 Task: Start in the project BeyondTech the sprint 'Code Rush', with a duration of 2 weeks. Start in the project BeyondTech the sprint 'Code Rush', with a duration of 1 week. Start in the project BeyondTech the sprint 'Code Rush', with a duration of 3 weeks
Action: Mouse moved to (158, 46)
Screenshot: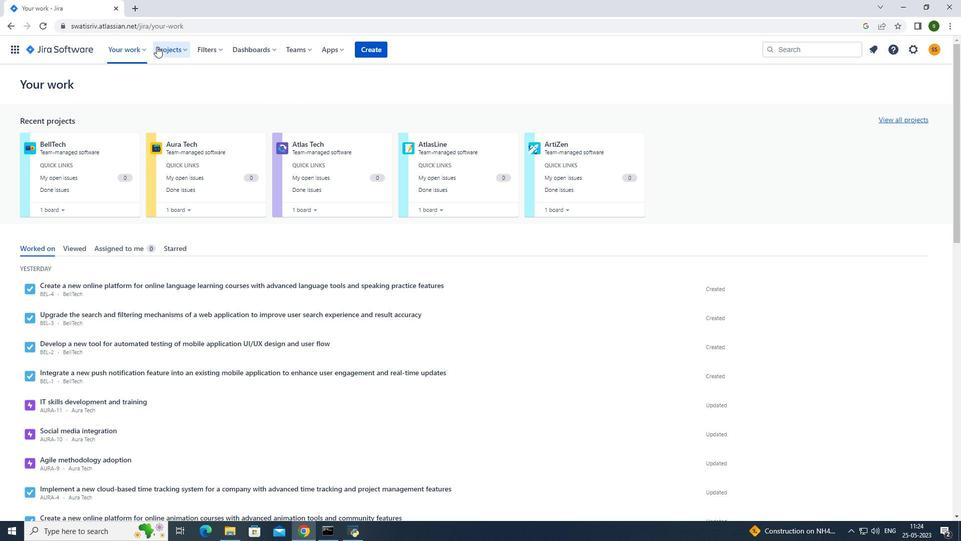 
Action: Mouse pressed left at (158, 46)
Screenshot: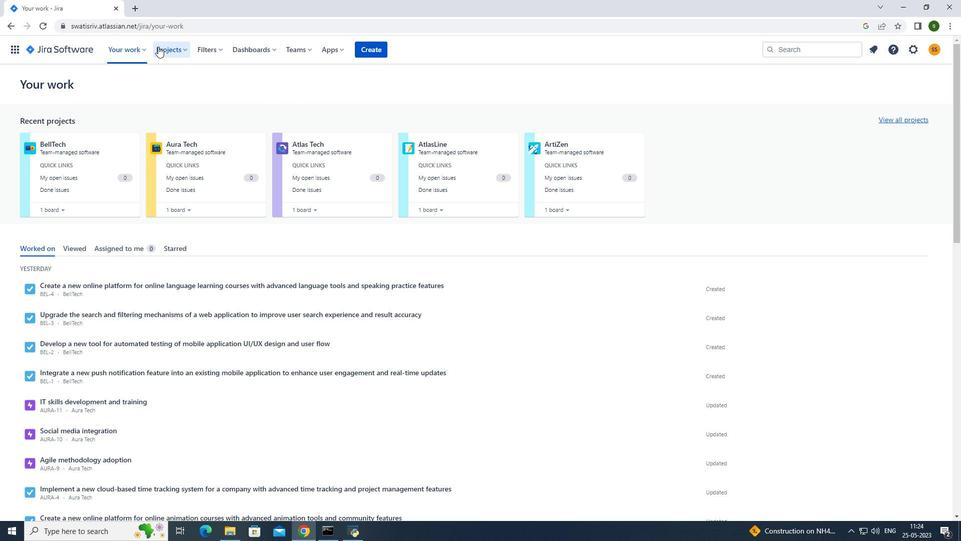 
Action: Mouse moved to (220, 87)
Screenshot: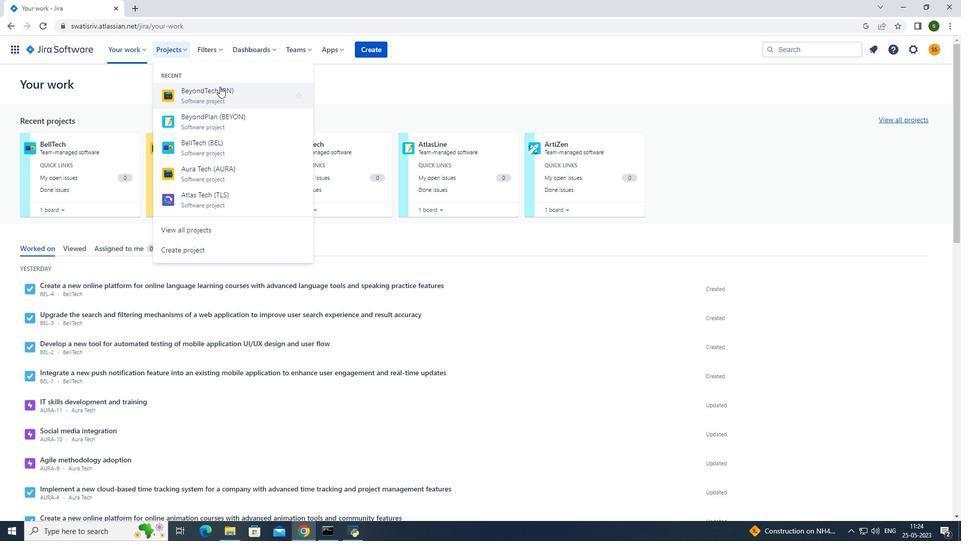 
Action: Mouse pressed left at (220, 87)
Screenshot: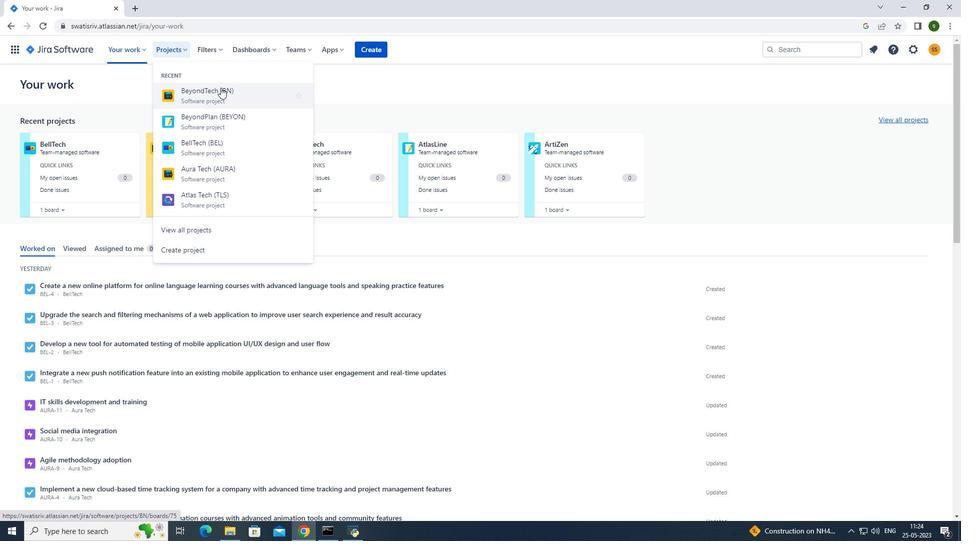 
Action: Mouse moved to (199, 337)
Screenshot: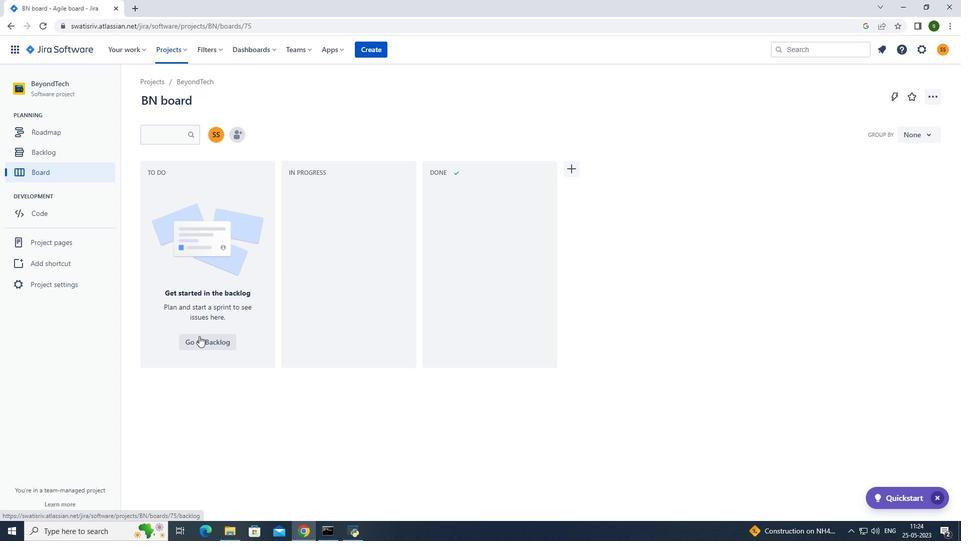
Action: Mouse pressed left at (199, 337)
Screenshot: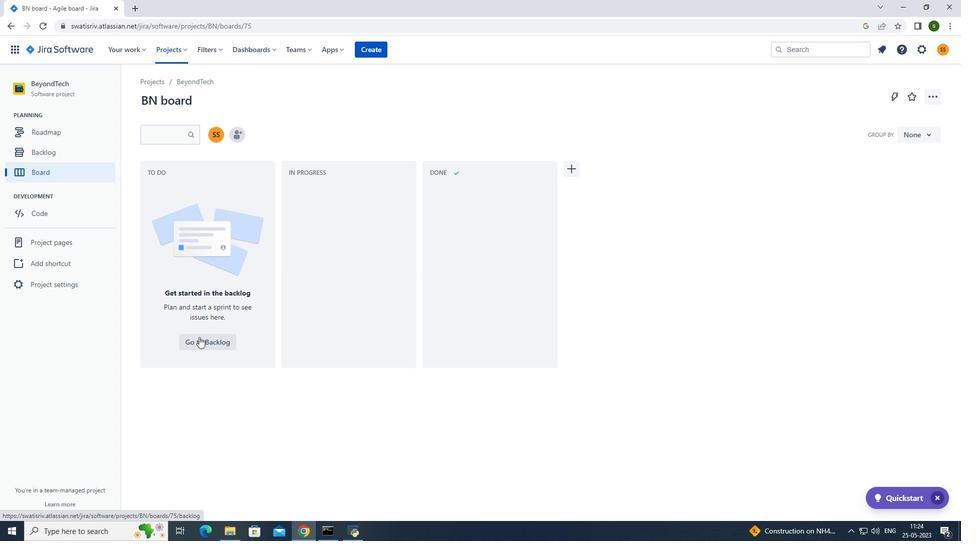 
Action: Mouse moved to (879, 161)
Screenshot: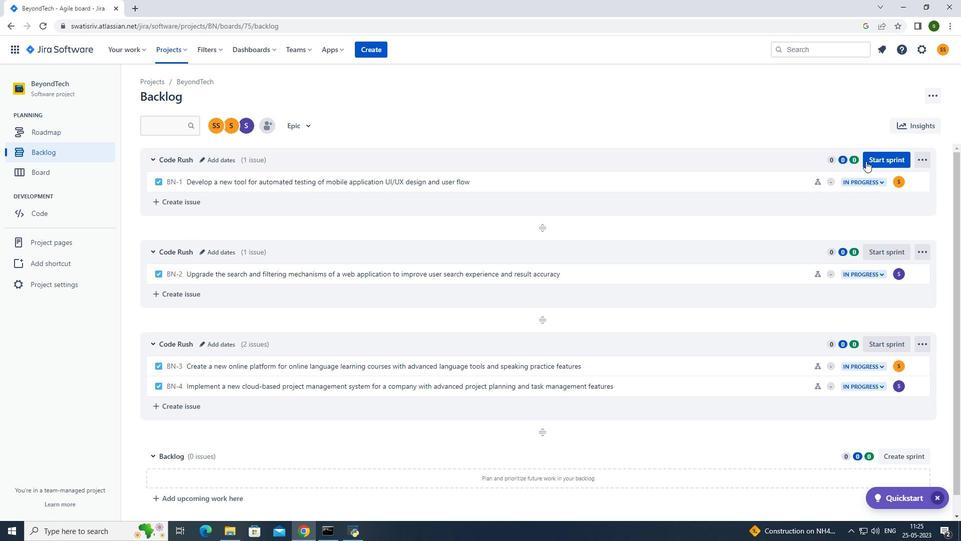 
Action: Mouse pressed left at (879, 161)
Screenshot: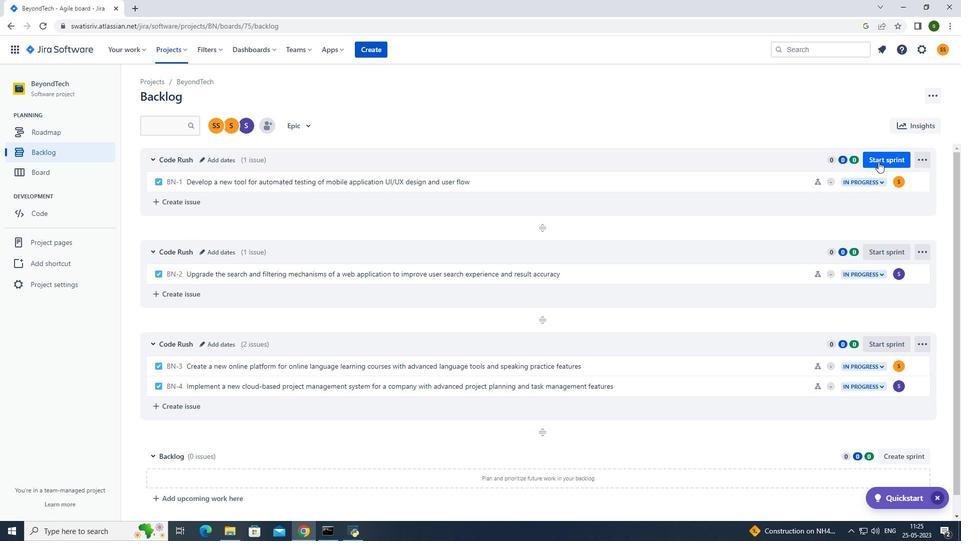 
Action: Mouse moved to (375, 146)
Screenshot: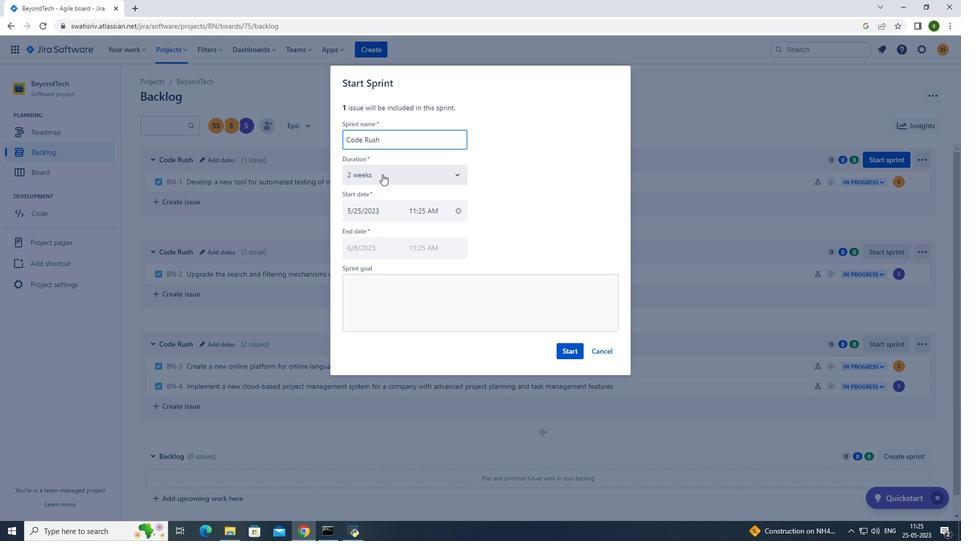 
Action: Mouse pressed left at (375, 146)
Screenshot: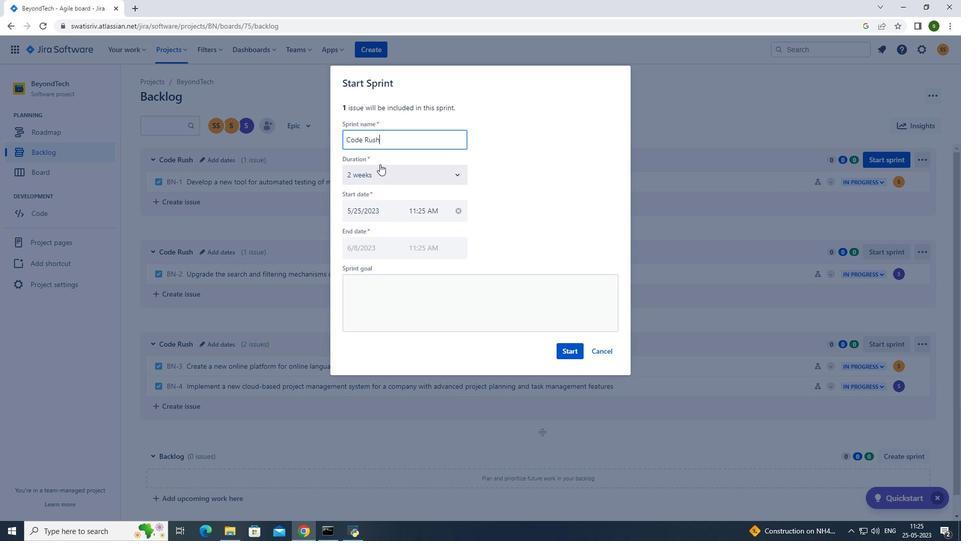 
Action: Mouse moved to (382, 172)
Screenshot: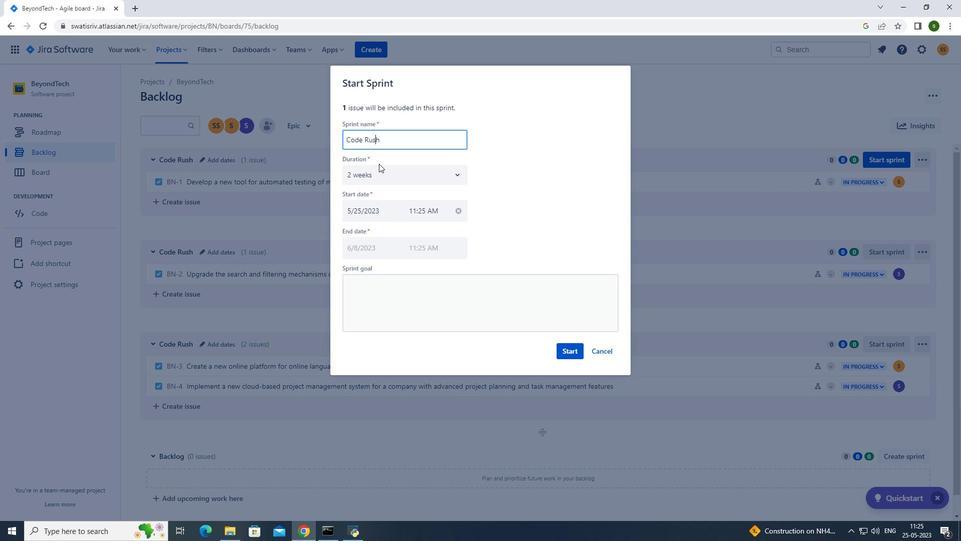 
Action: Mouse pressed left at (382, 172)
Screenshot: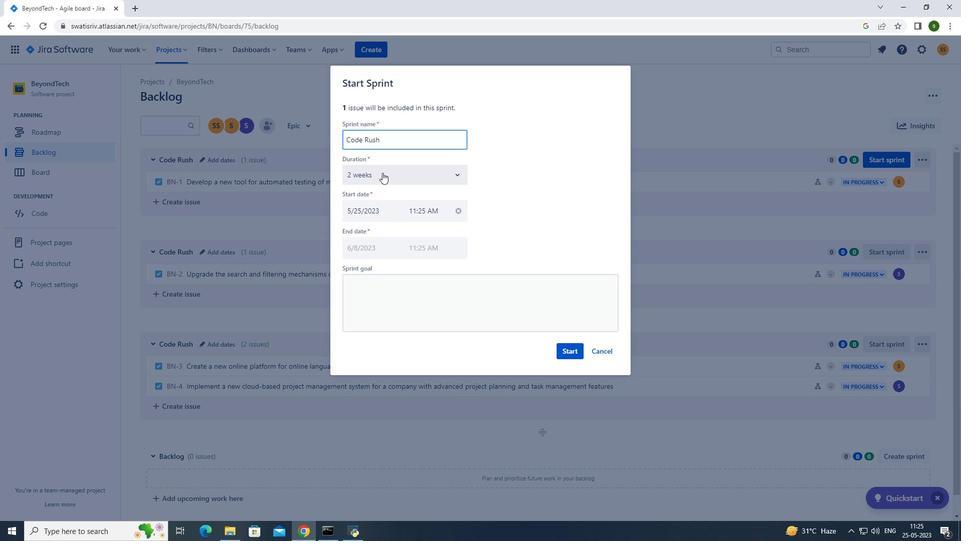 
Action: Mouse moved to (382, 217)
Screenshot: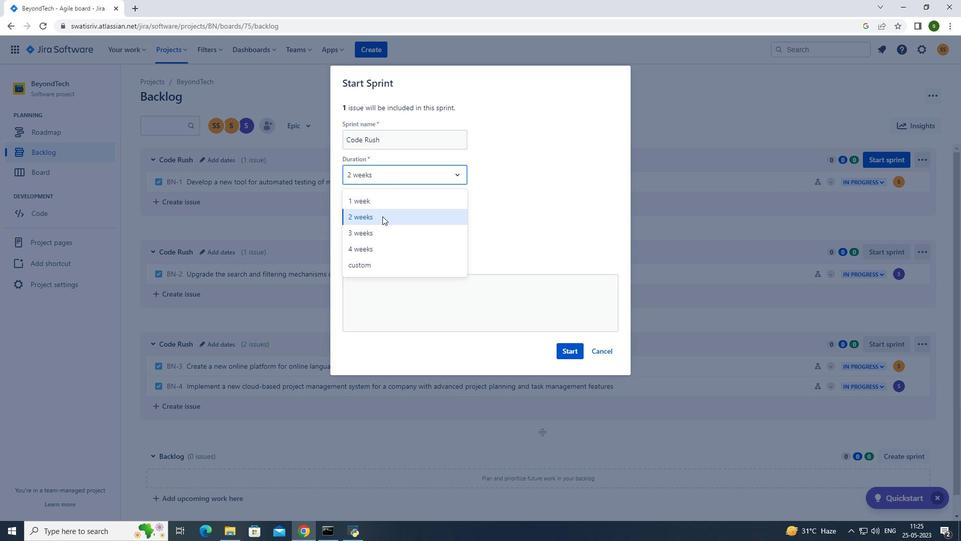 
Action: Mouse pressed left at (382, 217)
Screenshot: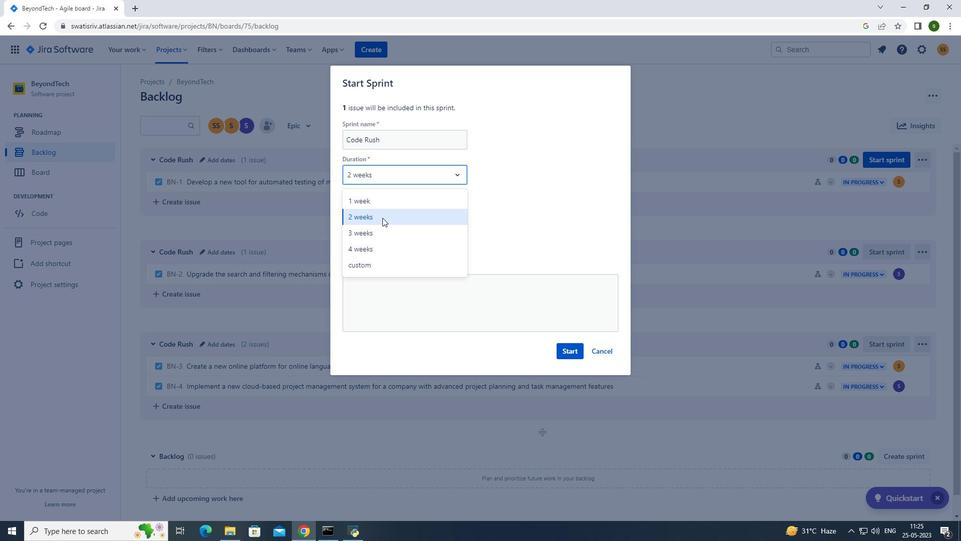 
Action: Mouse moved to (569, 348)
Screenshot: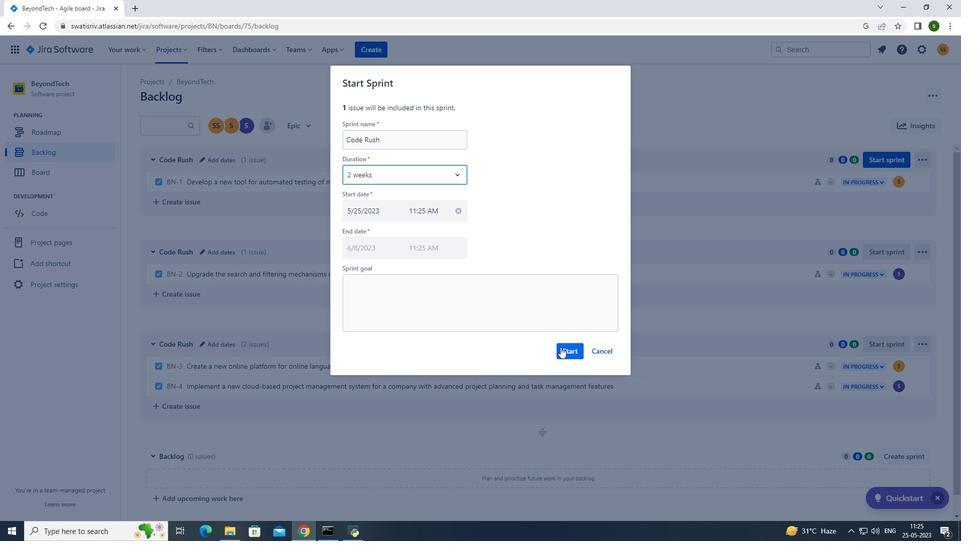 
Action: Mouse pressed left at (569, 348)
Screenshot: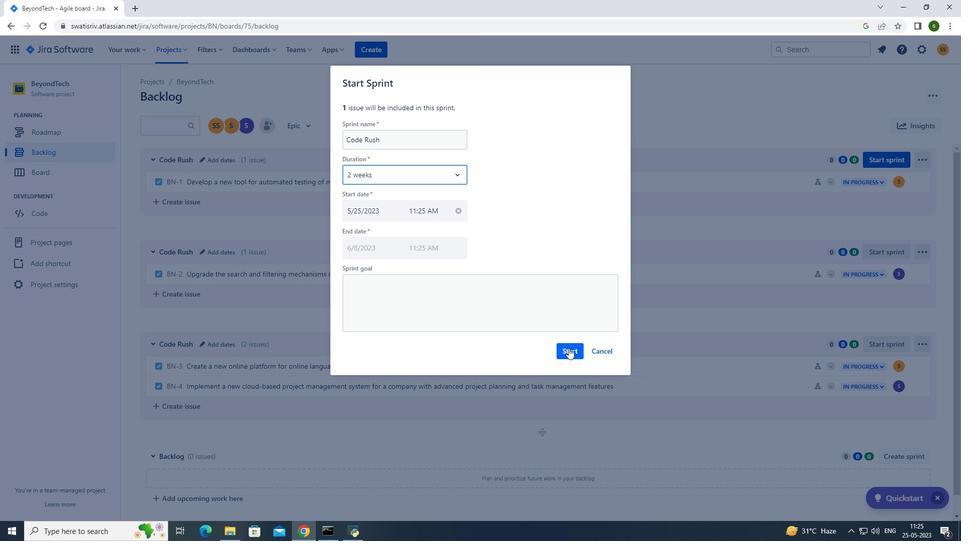 
Action: Mouse moved to (177, 47)
Screenshot: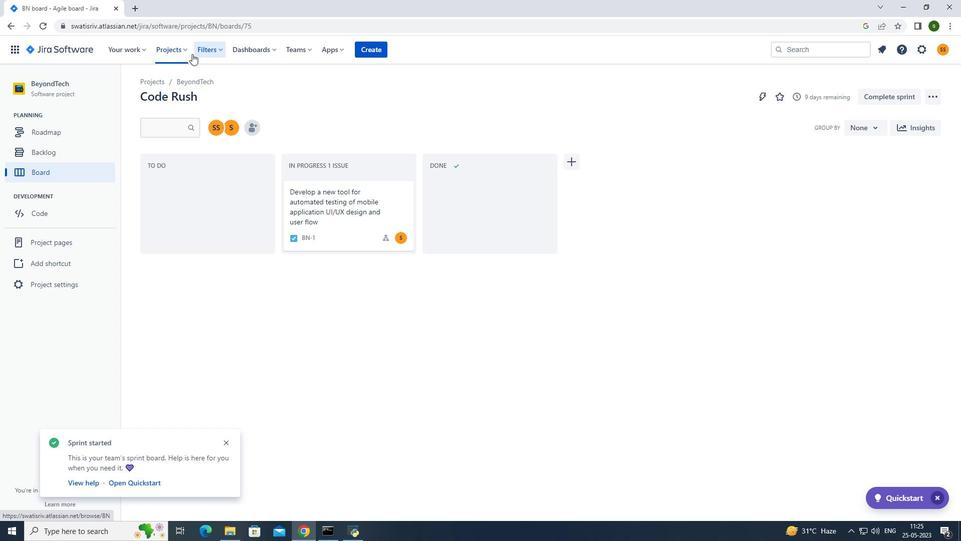 
Action: Mouse pressed left at (177, 47)
Screenshot: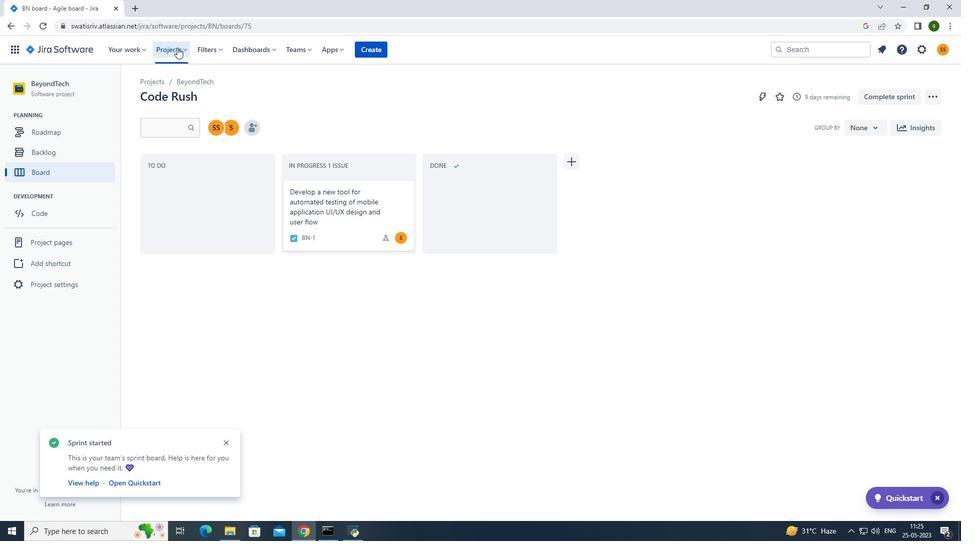 
Action: Mouse moved to (198, 95)
Screenshot: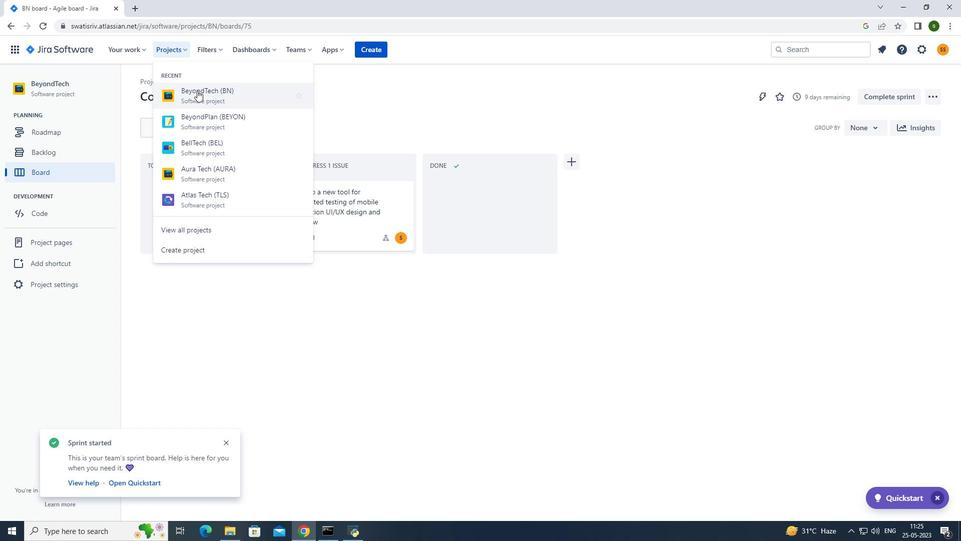 
Action: Mouse pressed left at (198, 95)
Screenshot: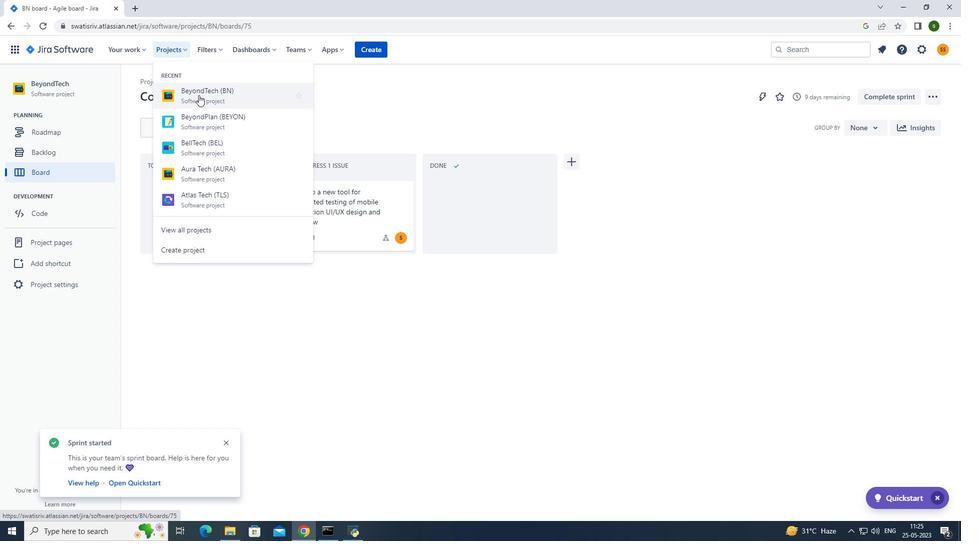 
Action: Mouse moved to (68, 151)
Screenshot: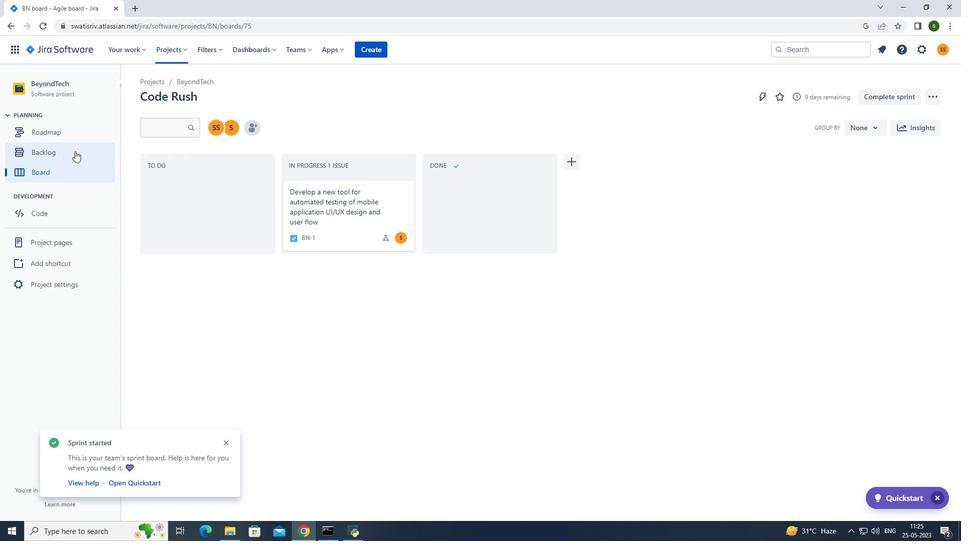 
Action: Mouse pressed left at (68, 151)
Screenshot: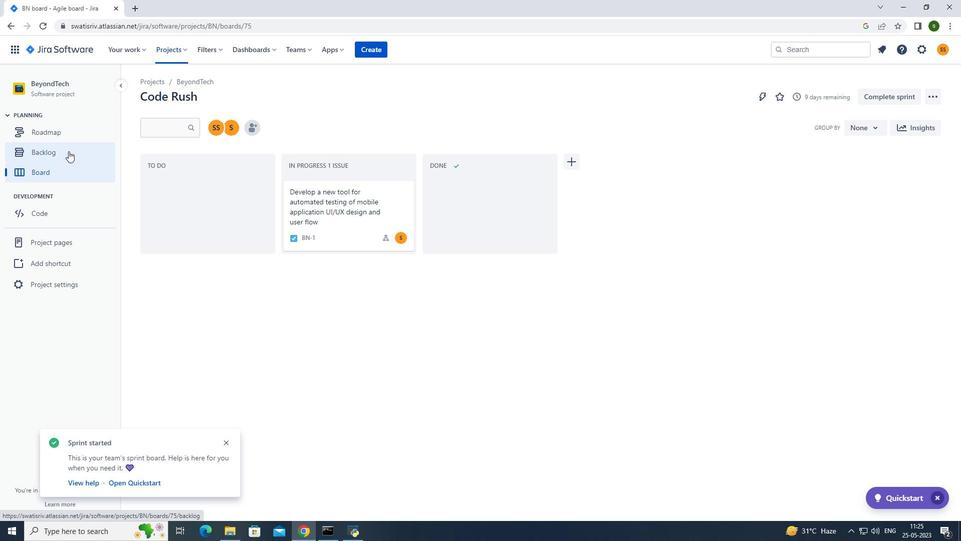 
Action: Mouse moved to (884, 242)
Screenshot: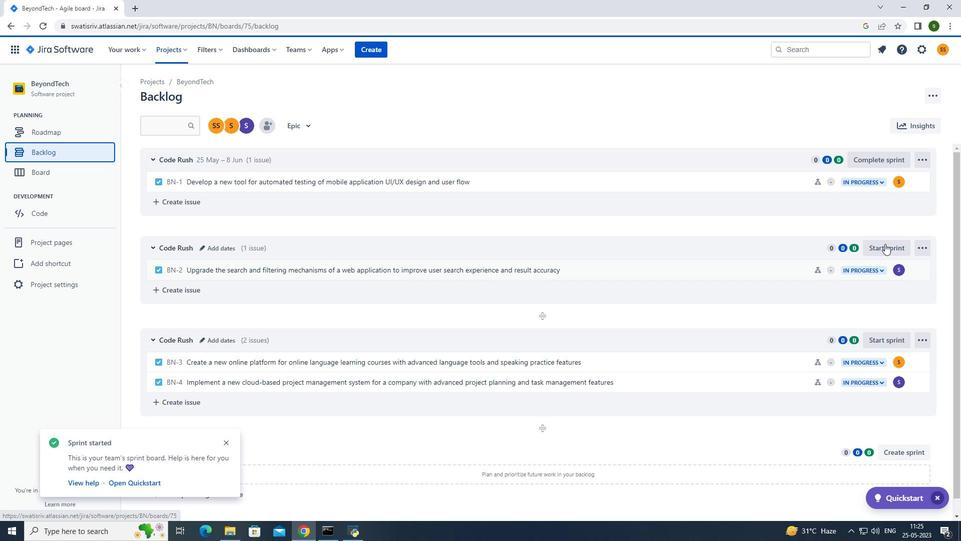 
Action: Mouse pressed left at (884, 242)
Screenshot: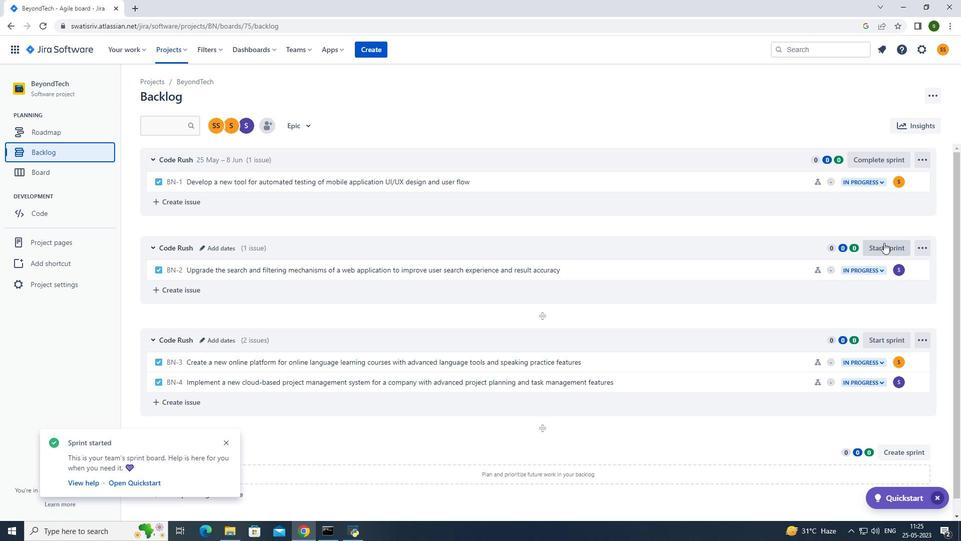 
Action: Mouse moved to (462, 174)
Screenshot: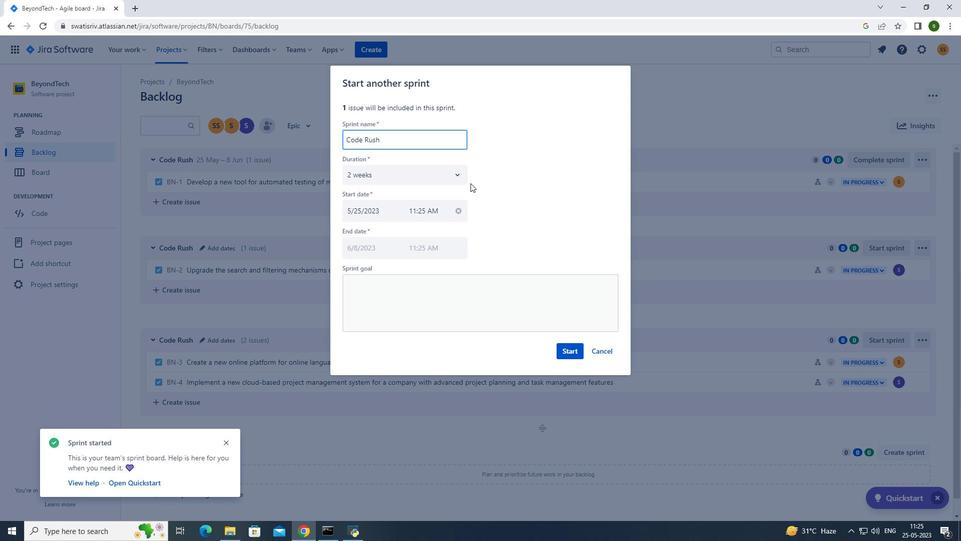 
Action: Mouse pressed left at (462, 174)
Screenshot: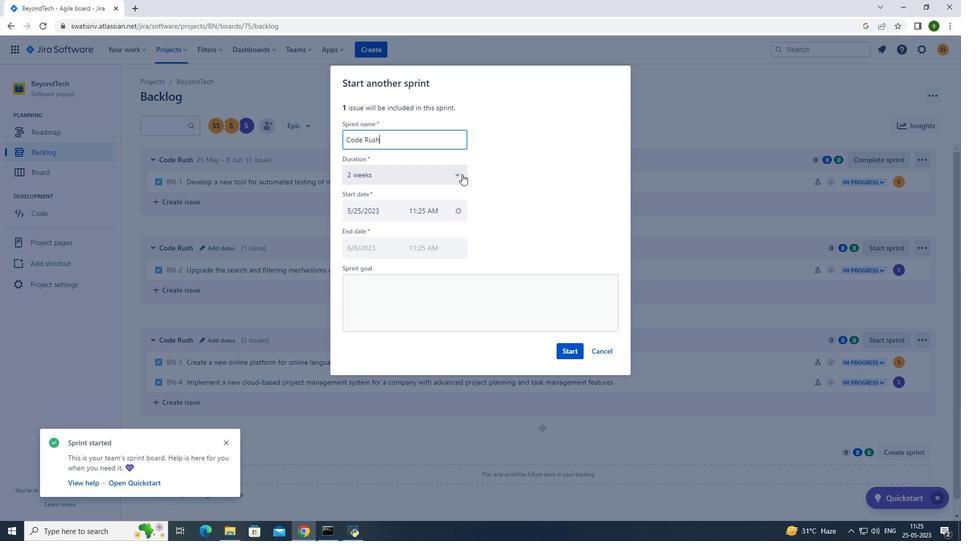 
Action: Mouse moved to (435, 198)
Screenshot: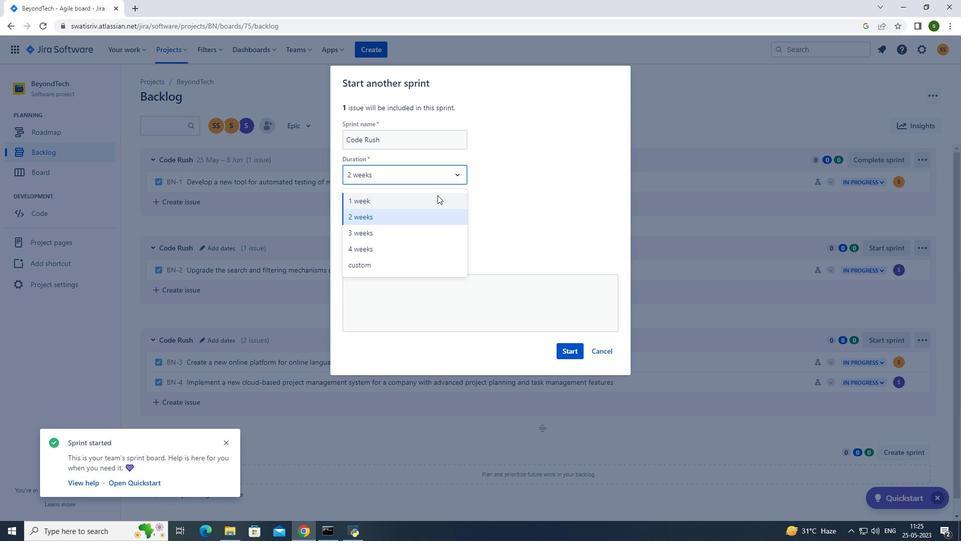 
Action: Mouse pressed left at (435, 198)
Screenshot: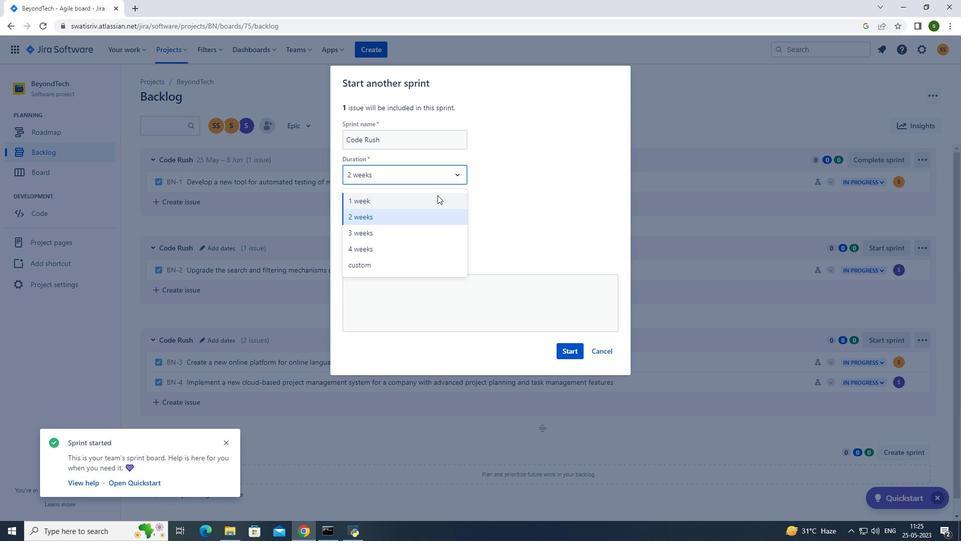 
Action: Mouse moved to (576, 351)
Screenshot: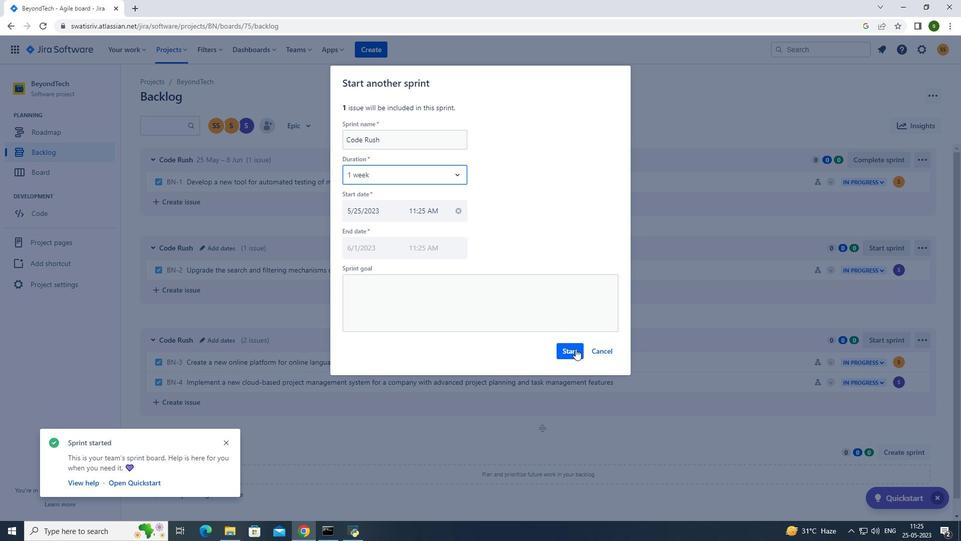 
Action: Mouse pressed left at (576, 351)
Screenshot: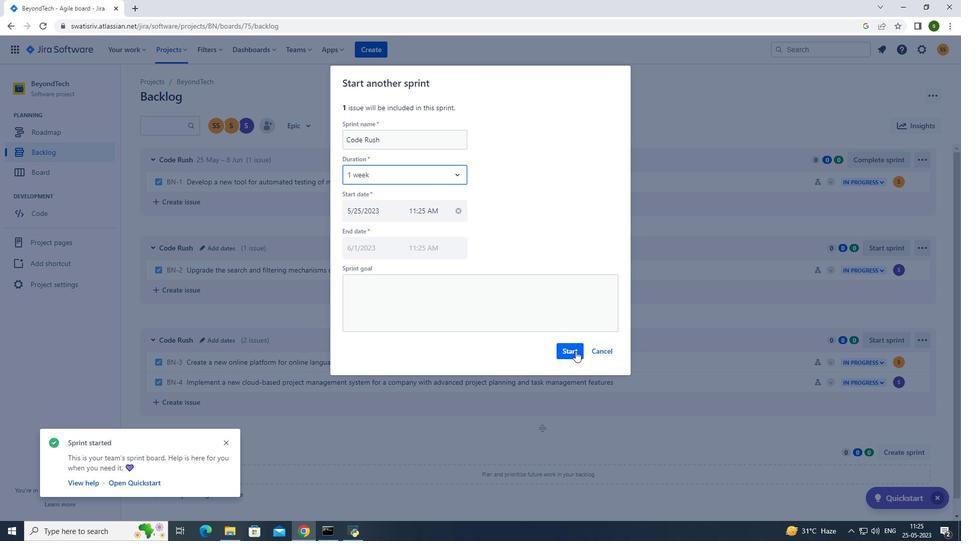 
Action: Mouse moved to (168, 51)
Screenshot: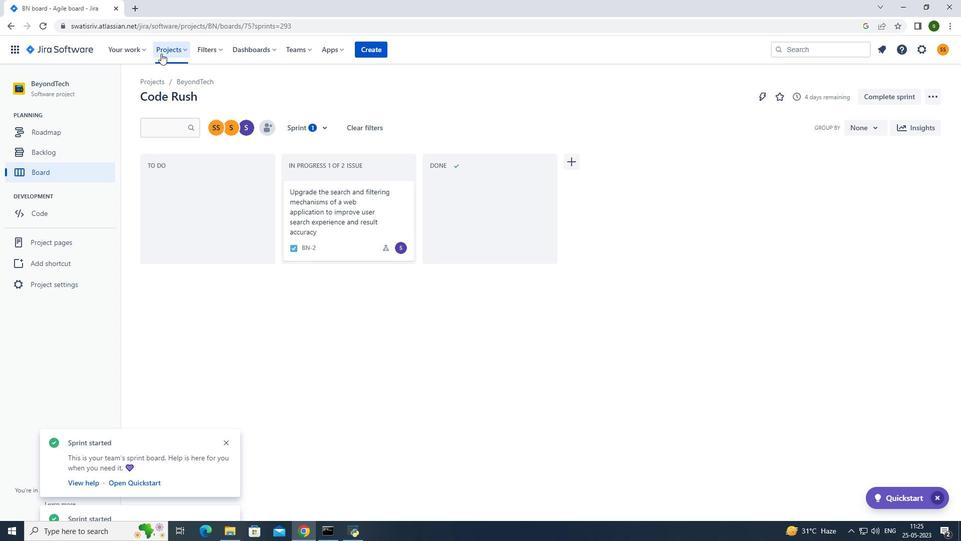 
Action: Mouse pressed left at (168, 51)
Screenshot: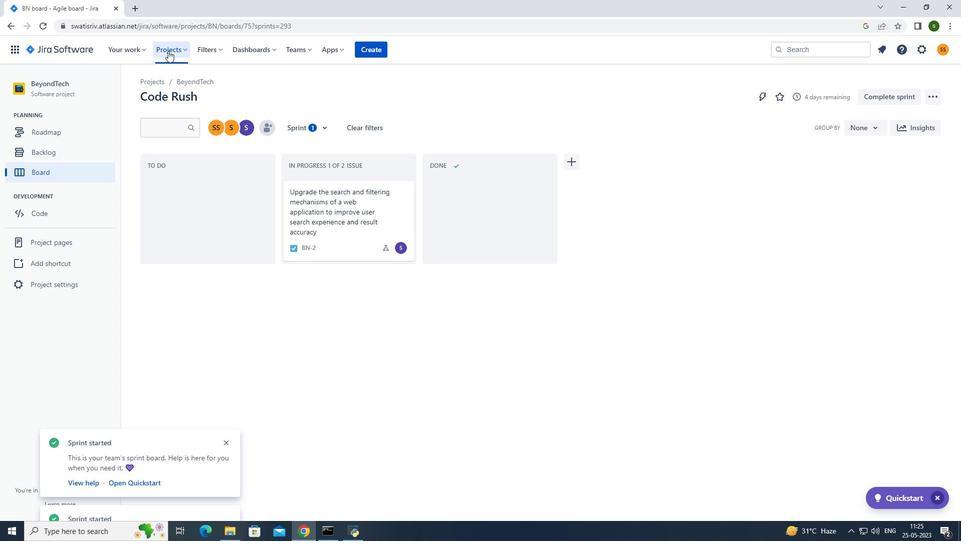 
Action: Mouse moved to (190, 92)
Screenshot: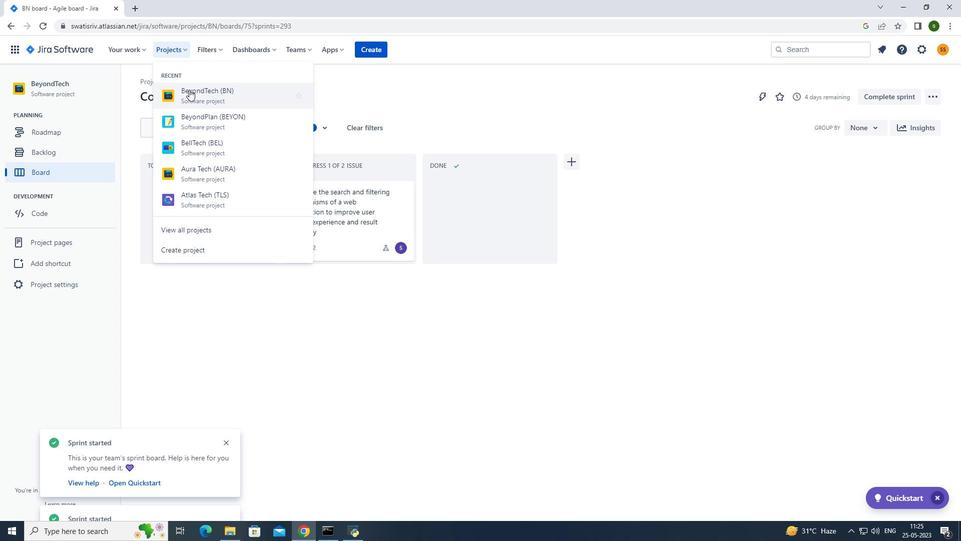 
Action: Mouse pressed left at (190, 92)
Screenshot: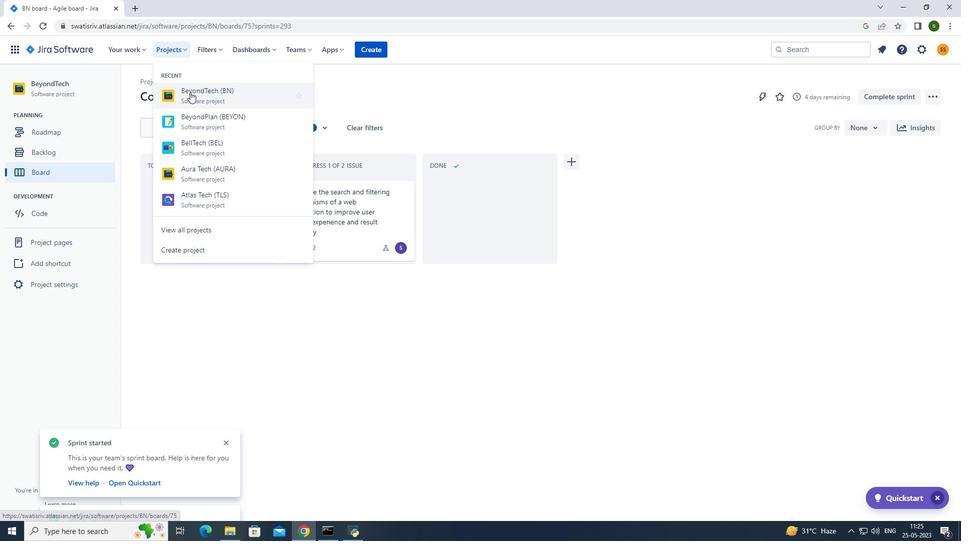 
Action: Mouse moved to (90, 149)
Screenshot: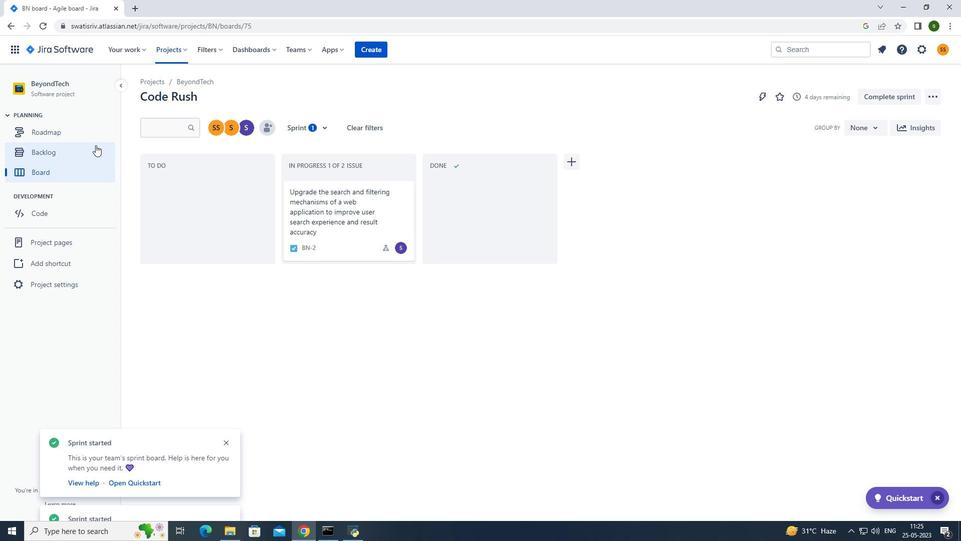
Action: Mouse pressed left at (90, 149)
Screenshot: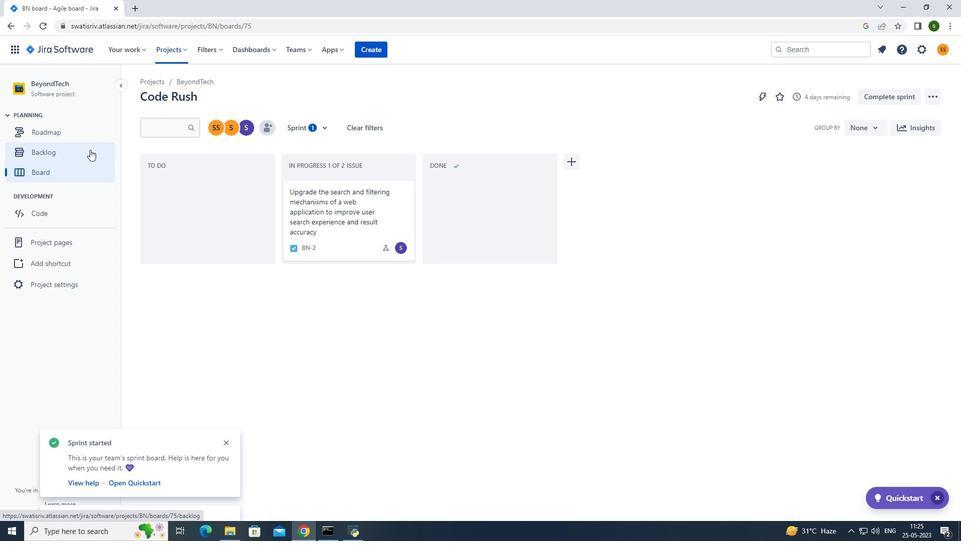 
Action: Mouse moved to (898, 331)
Screenshot: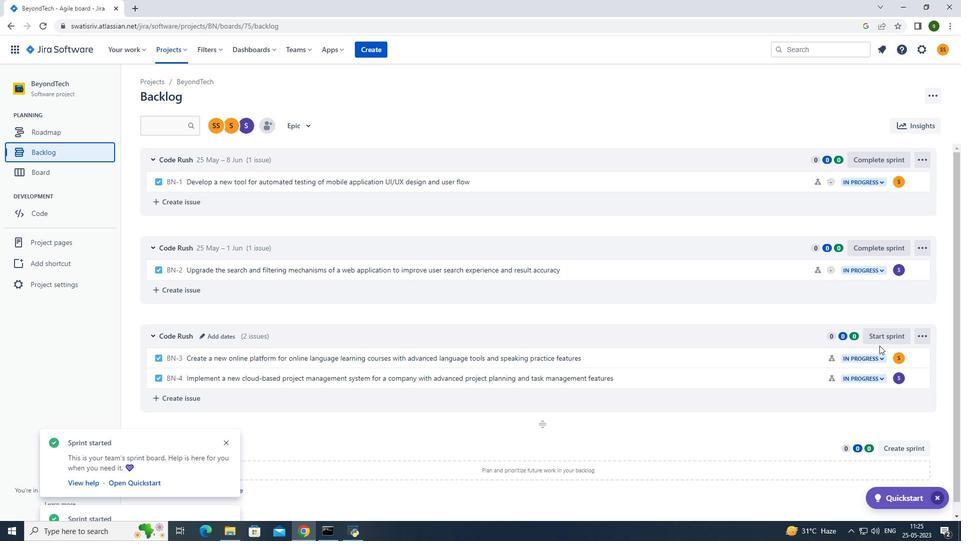 
Action: Mouse pressed left at (898, 331)
Screenshot: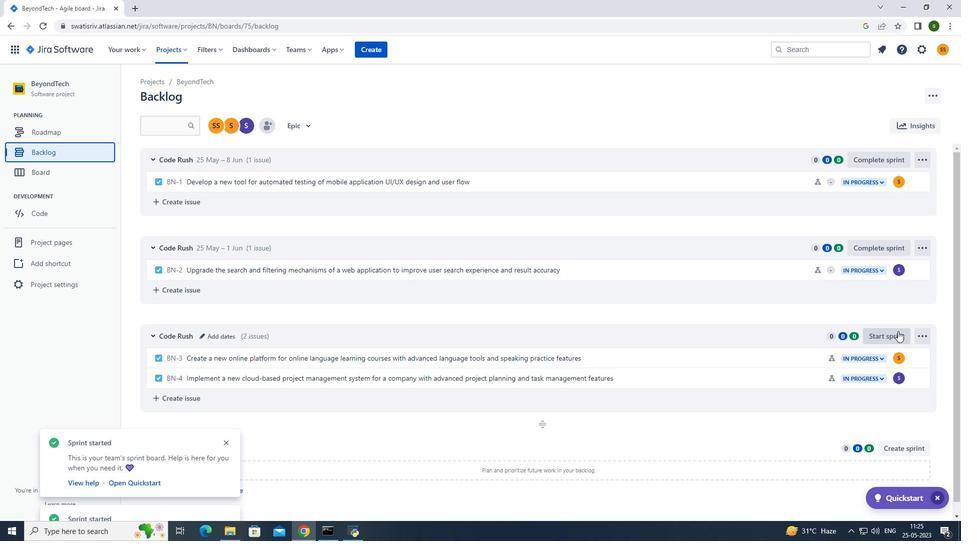 
Action: Mouse moved to (457, 178)
Screenshot: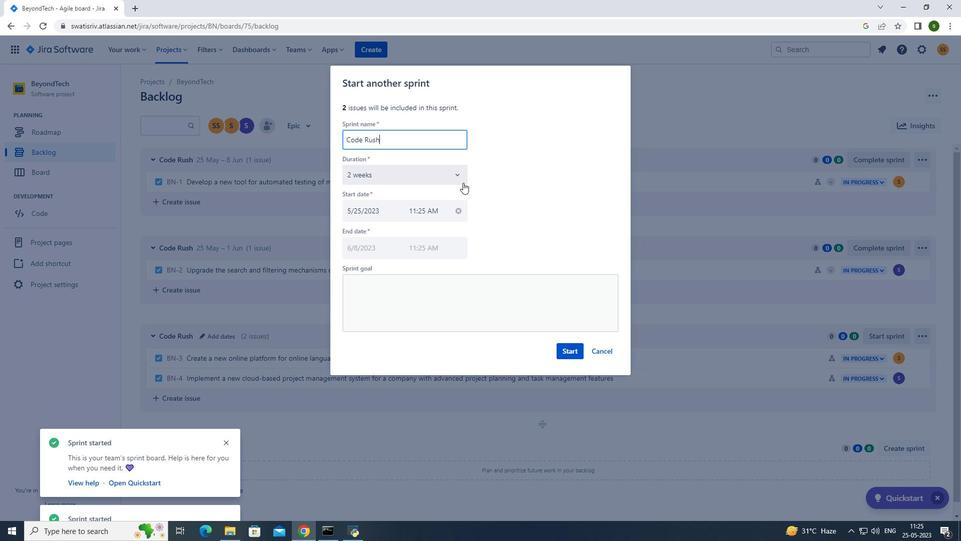 
Action: Mouse pressed left at (457, 178)
Screenshot: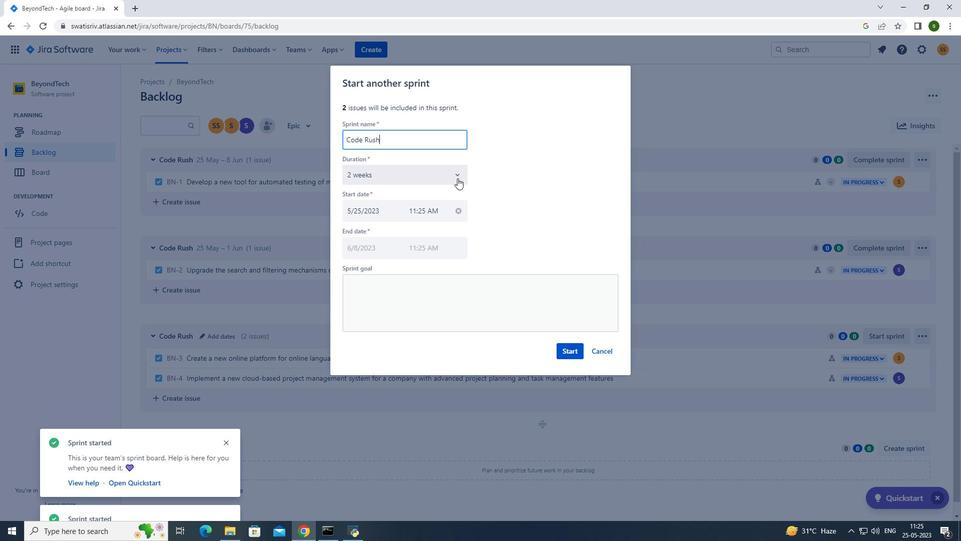 
Action: Mouse moved to (376, 239)
Screenshot: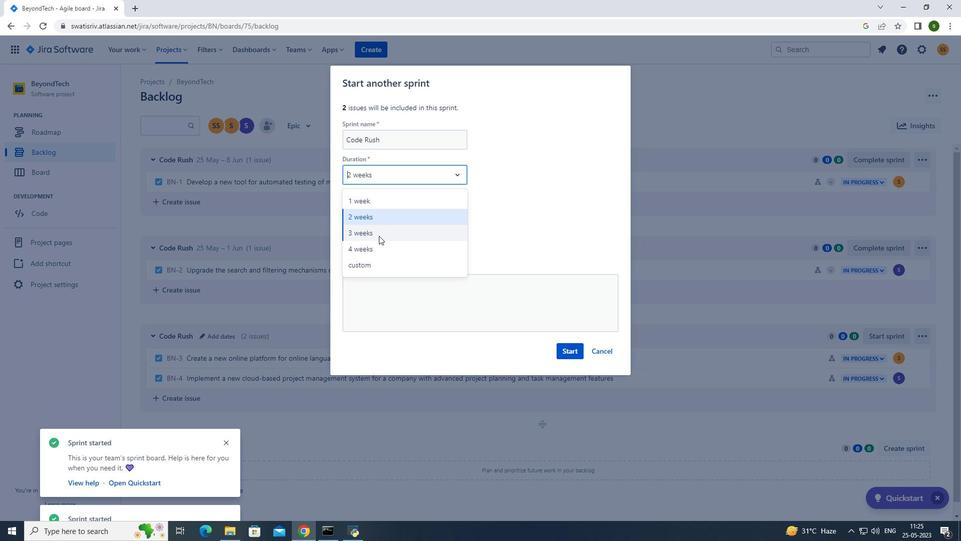 
Action: Mouse pressed left at (376, 239)
Screenshot: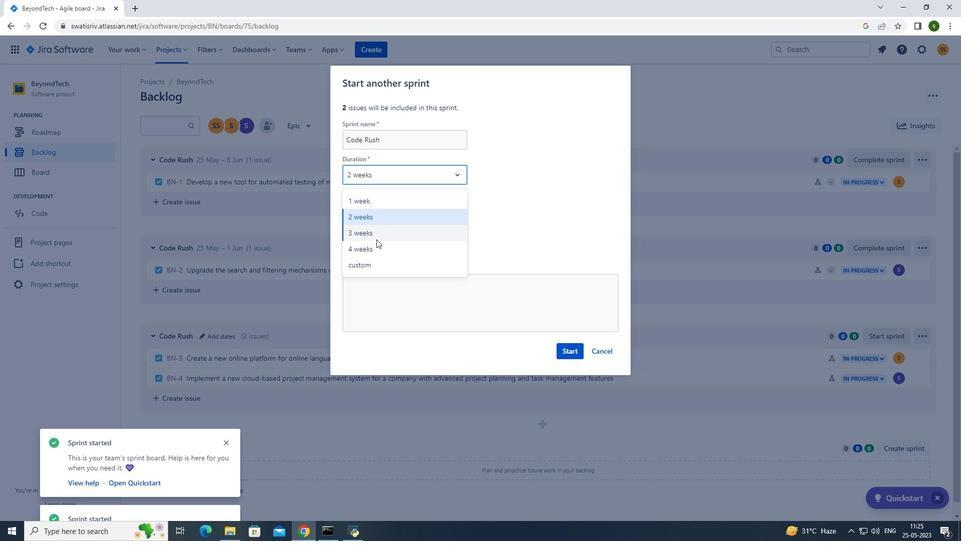 
Action: Mouse moved to (575, 350)
Screenshot: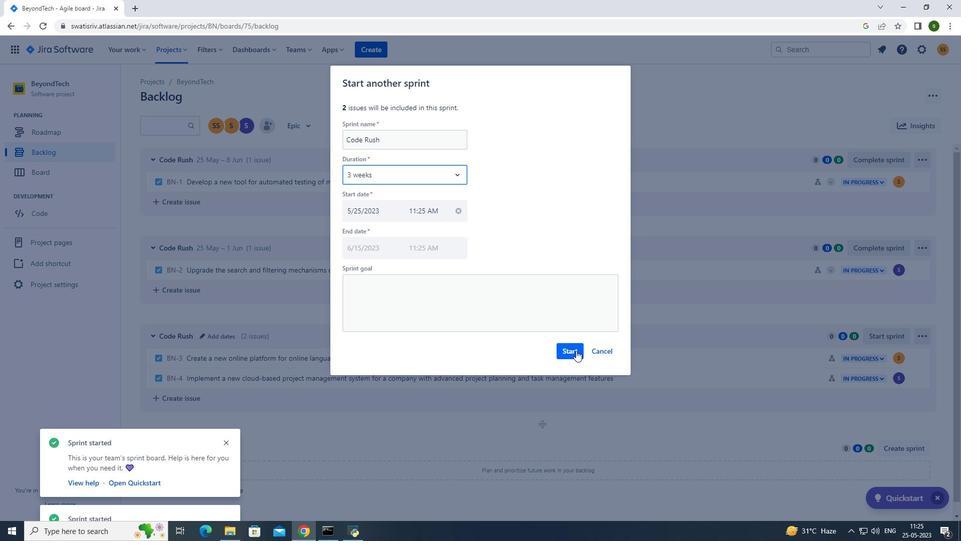 
Action: Mouse pressed left at (575, 350)
Screenshot: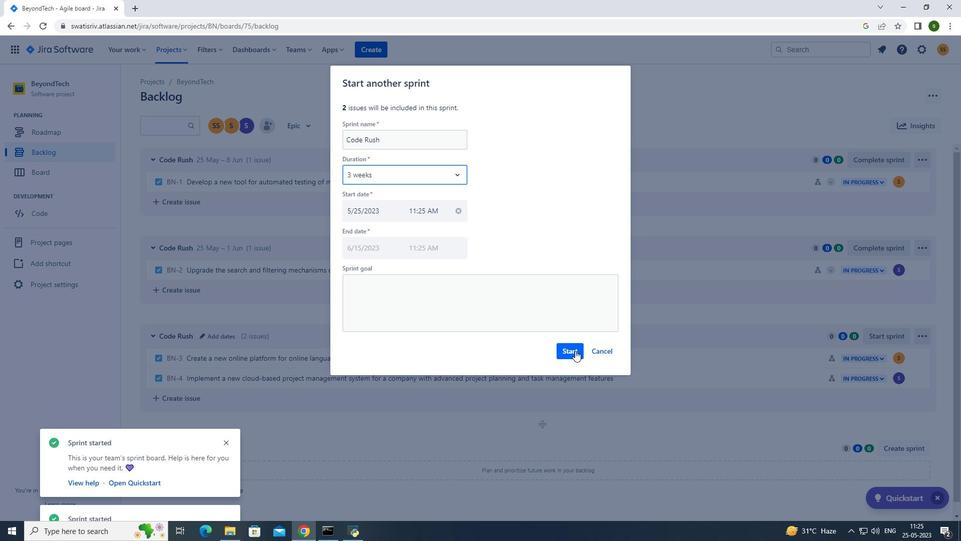 
Action: Mouse moved to (422, 130)
Screenshot: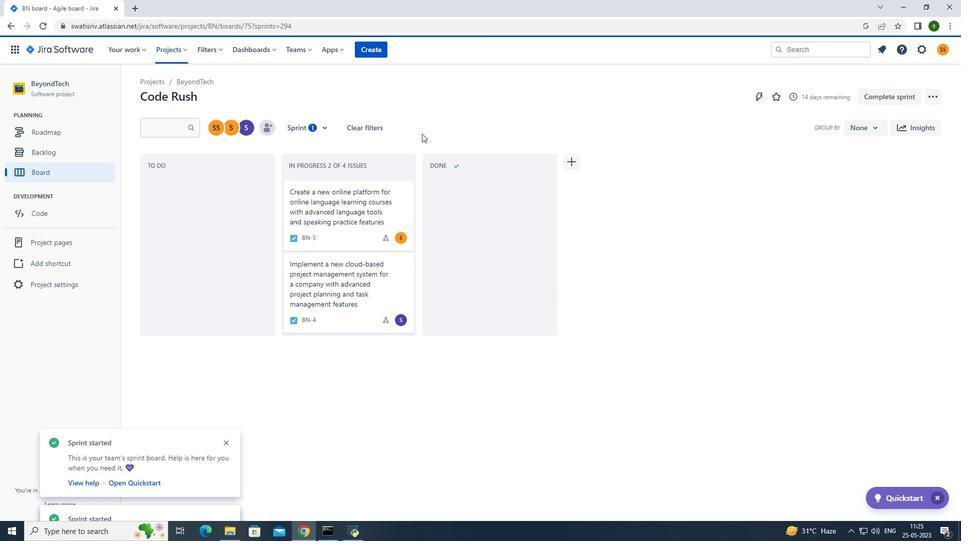 
